 Task: Export the board data in CSV format.
Action: Mouse pressed left at (450, 281)
Screenshot: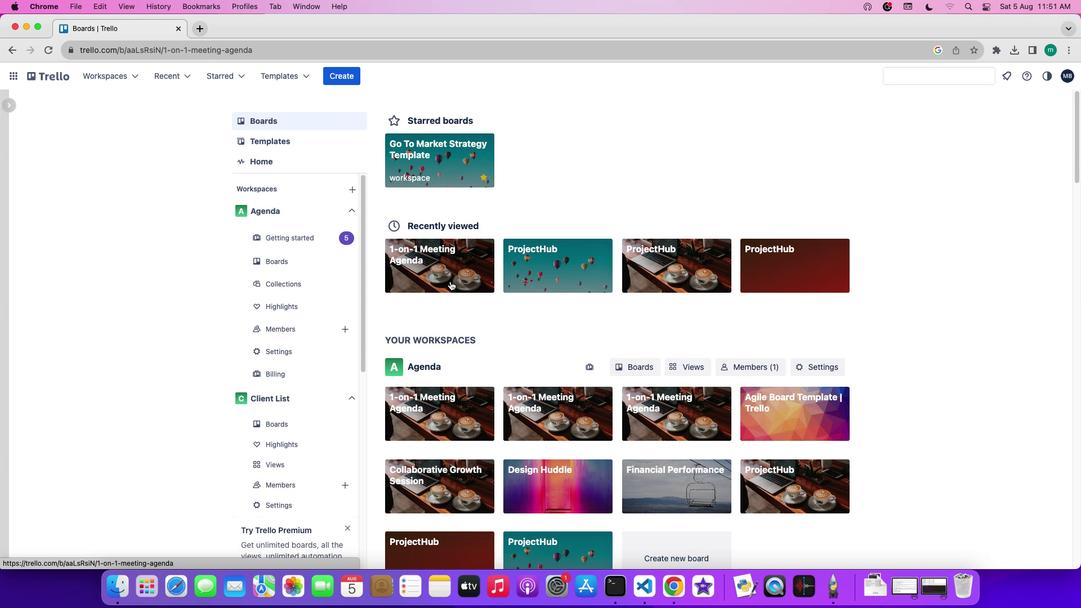 
Action: Mouse moved to (923, 224)
Screenshot: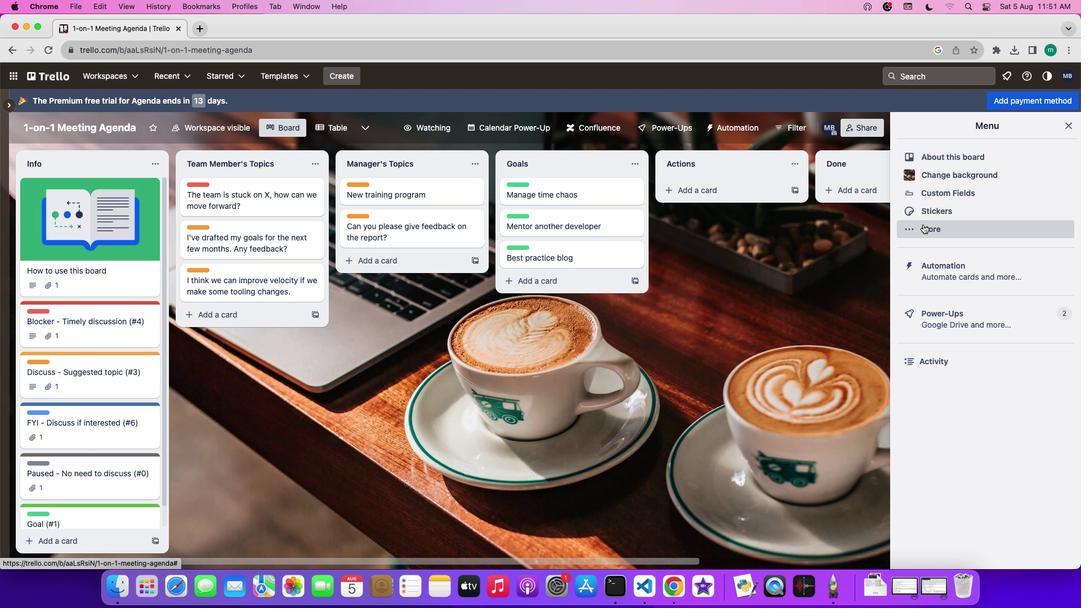
Action: Mouse pressed left at (923, 224)
Screenshot: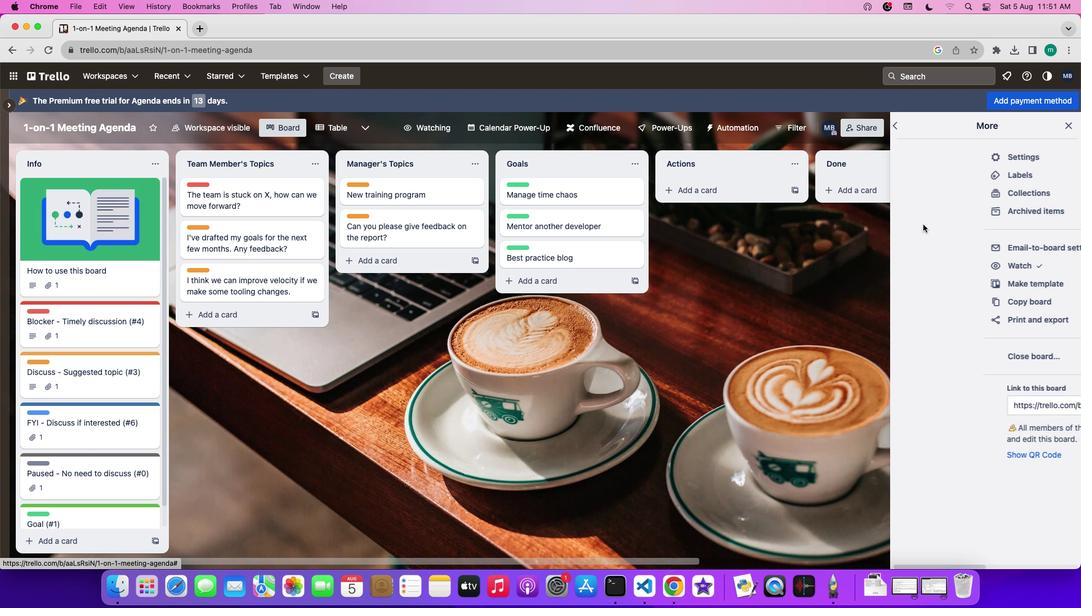 
Action: Mouse moved to (938, 317)
Screenshot: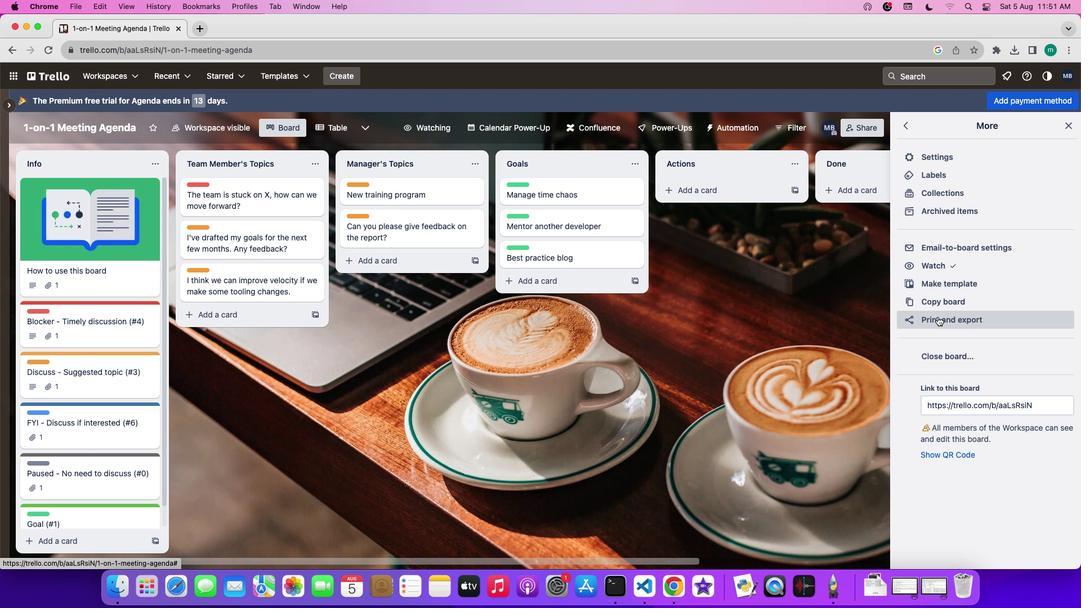 
Action: Mouse pressed left at (938, 317)
Screenshot: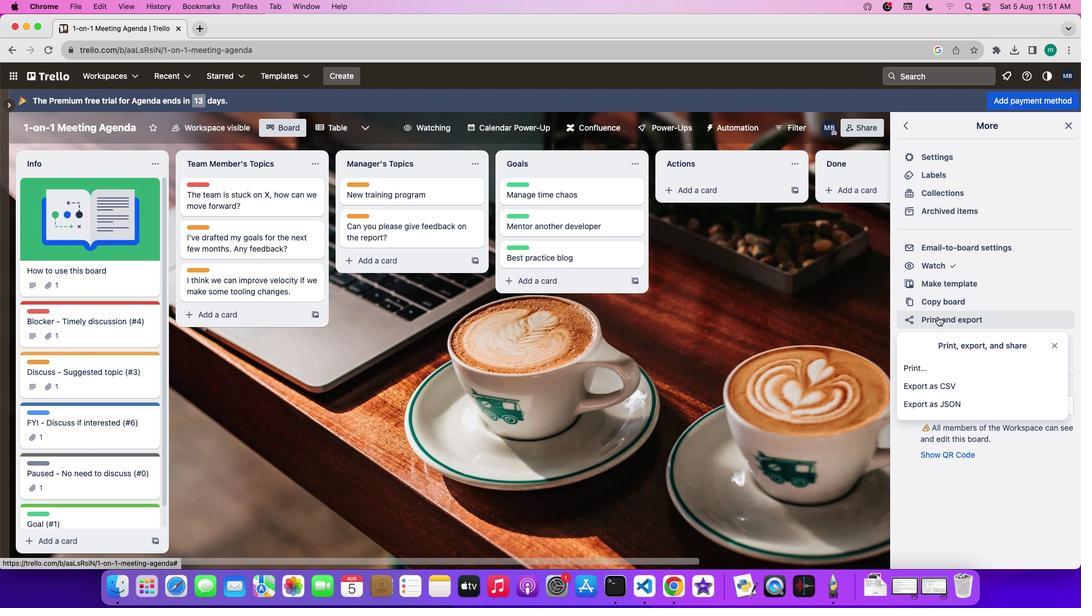 
Action: Mouse moved to (942, 392)
Screenshot: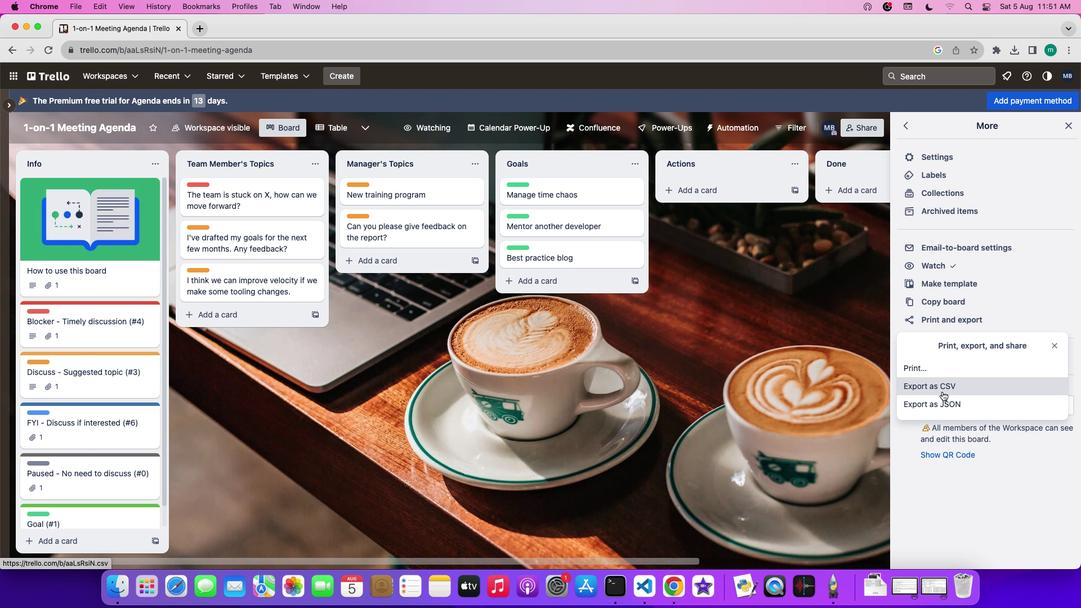 
Action: Mouse pressed left at (942, 392)
Screenshot: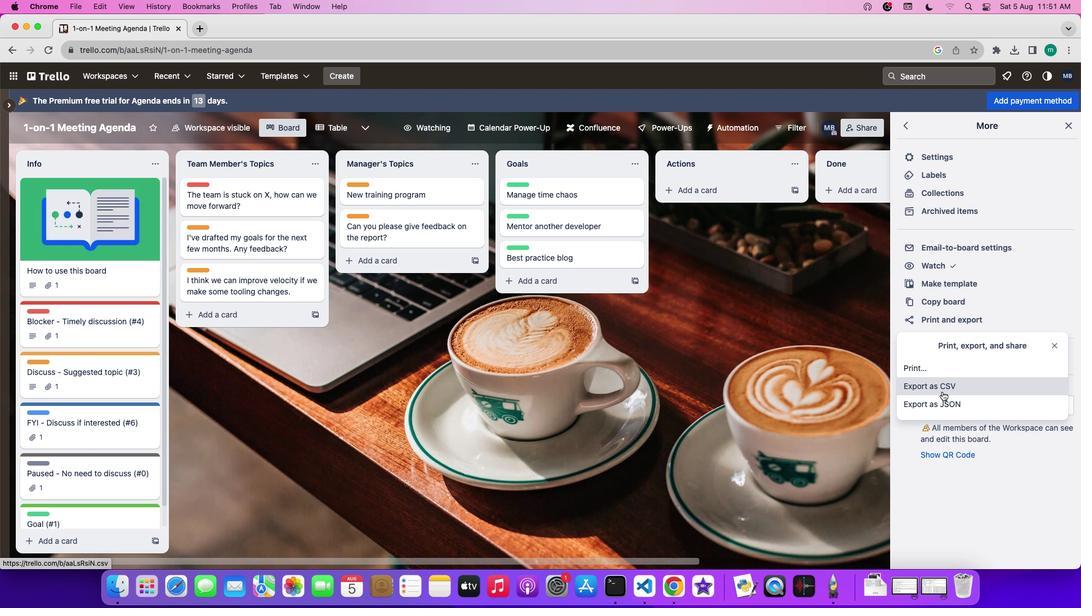
